 Task: Change the transform type for the video transformation filter to "Flip vertically".
Action: Mouse moved to (118, 23)
Screenshot: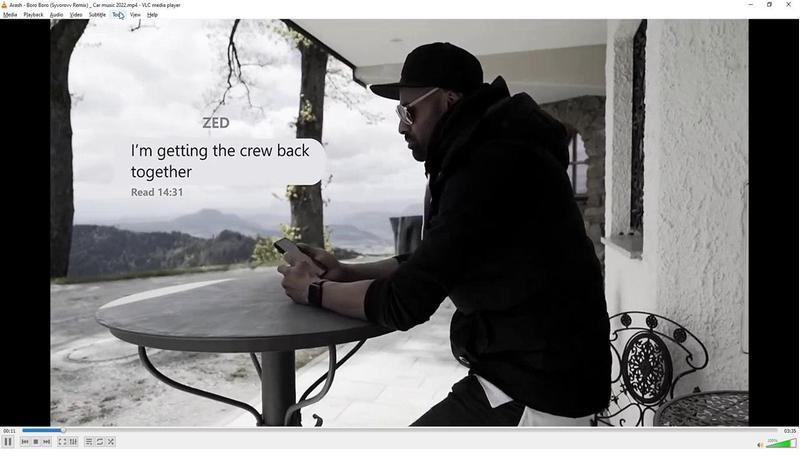 
Action: Mouse pressed left at (118, 23)
Screenshot: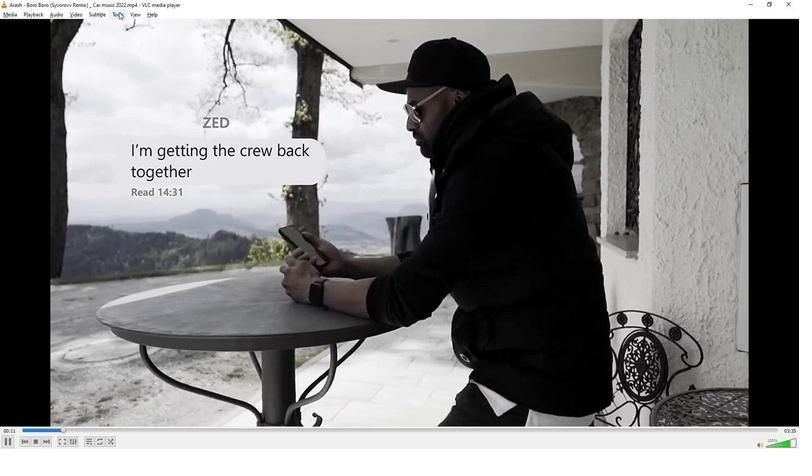 
Action: Mouse moved to (130, 116)
Screenshot: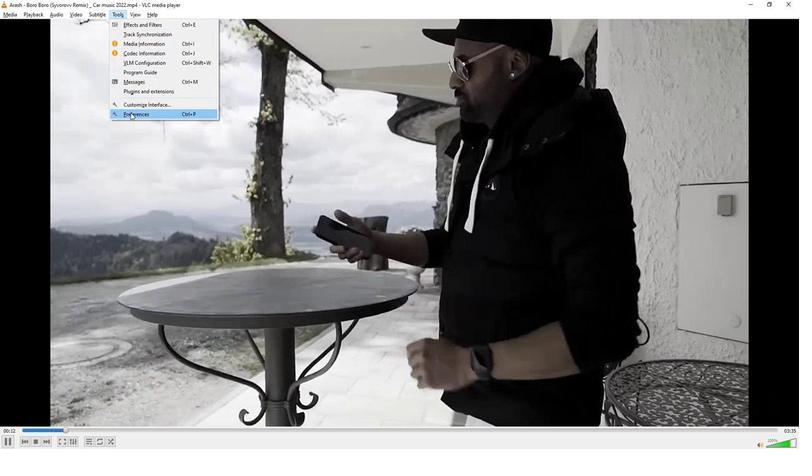 
Action: Mouse pressed left at (130, 116)
Screenshot: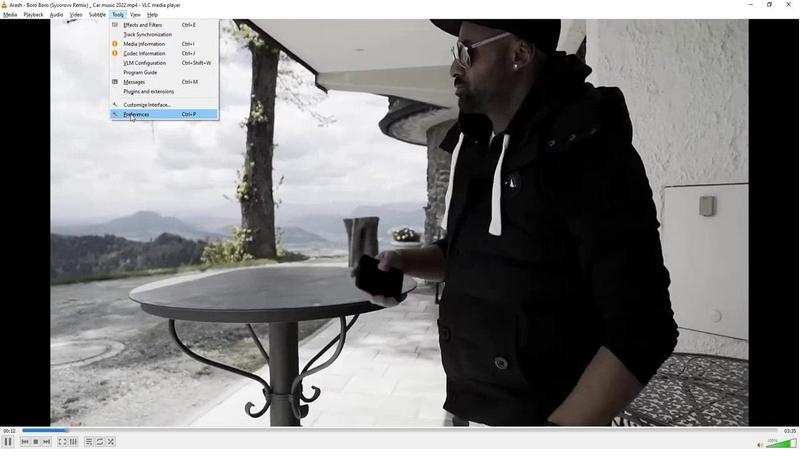 
Action: Mouse moved to (178, 334)
Screenshot: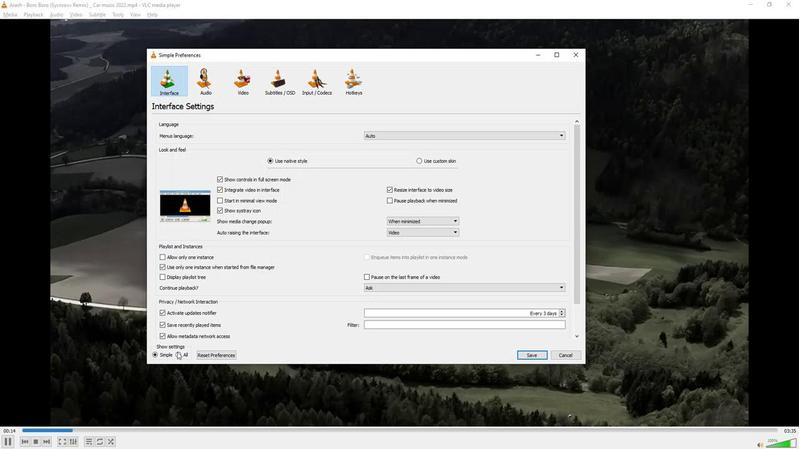
Action: Mouse pressed left at (178, 334)
Screenshot: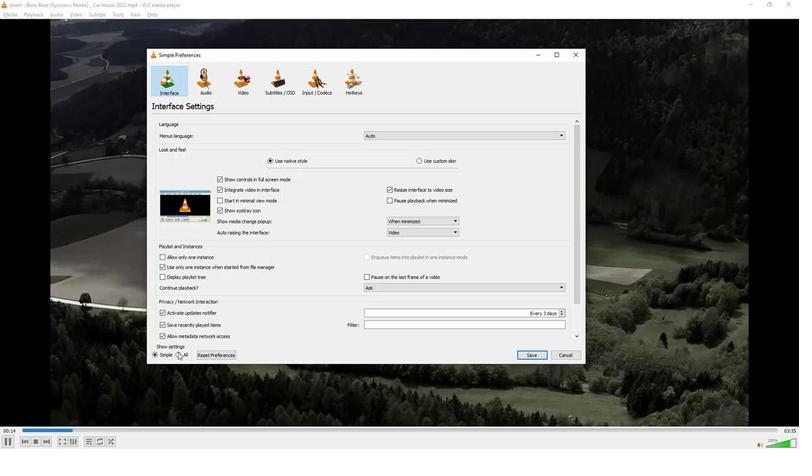 
Action: Mouse moved to (184, 237)
Screenshot: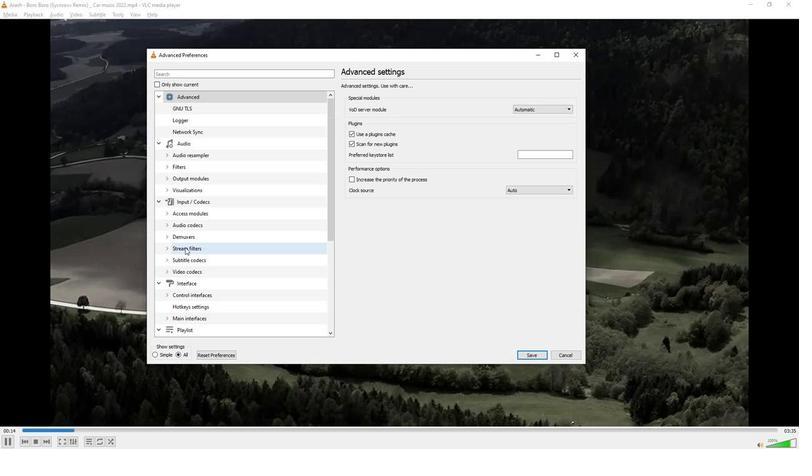 
Action: Mouse scrolled (184, 237) with delta (0, 0)
Screenshot: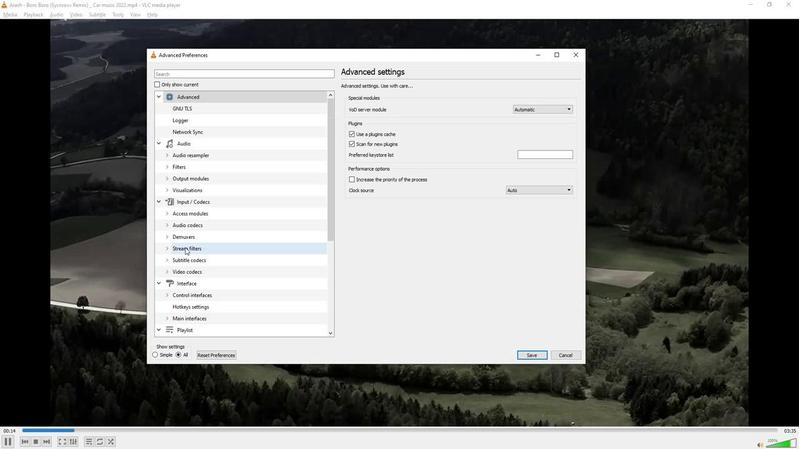 
Action: Mouse scrolled (184, 237) with delta (0, 0)
Screenshot: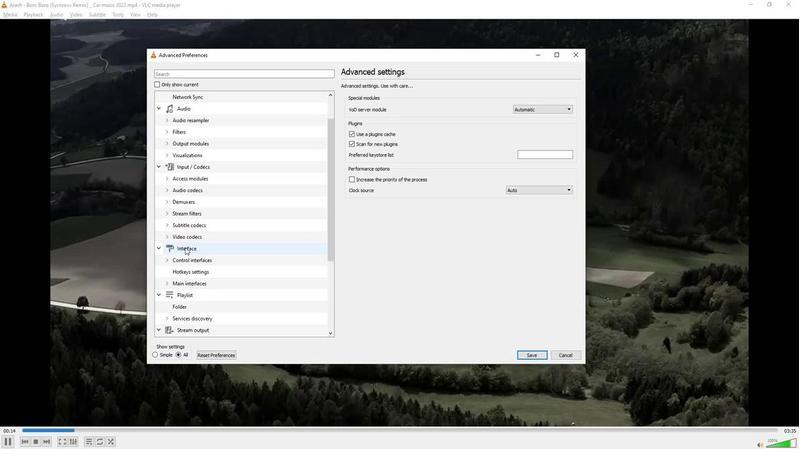 
Action: Mouse scrolled (184, 237) with delta (0, 0)
Screenshot: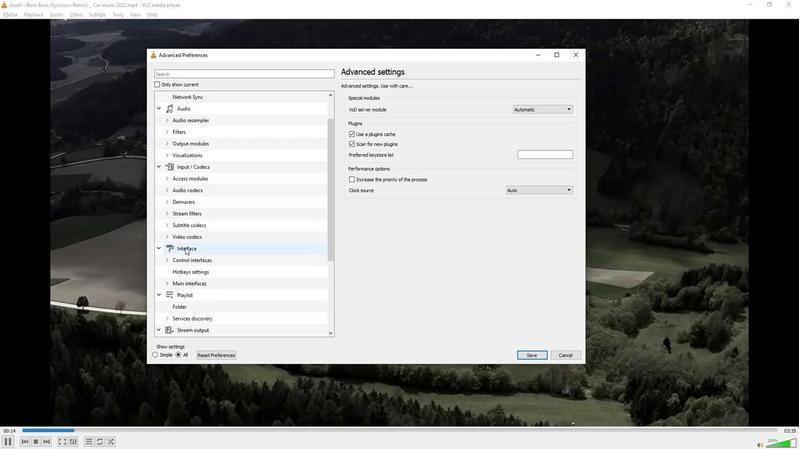 
Action: Mouse scrolled (184, 237) with delta (0, 0)
Screenshot: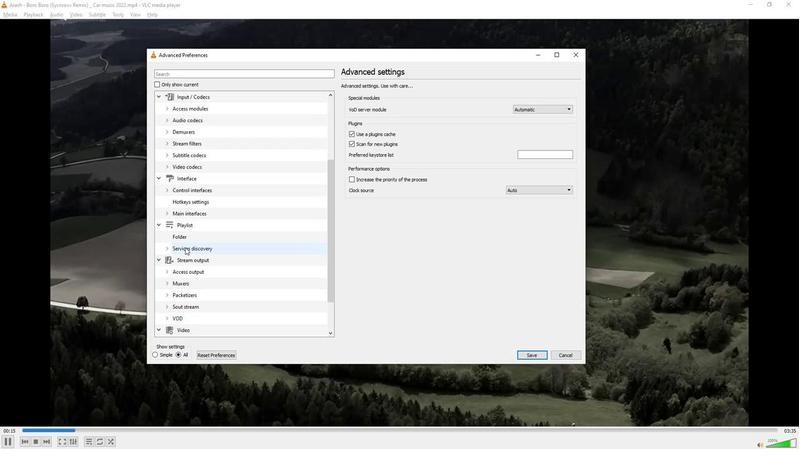 
Action: Mouse scrolled (184, 237) with delta (0, 0)
Screenshot: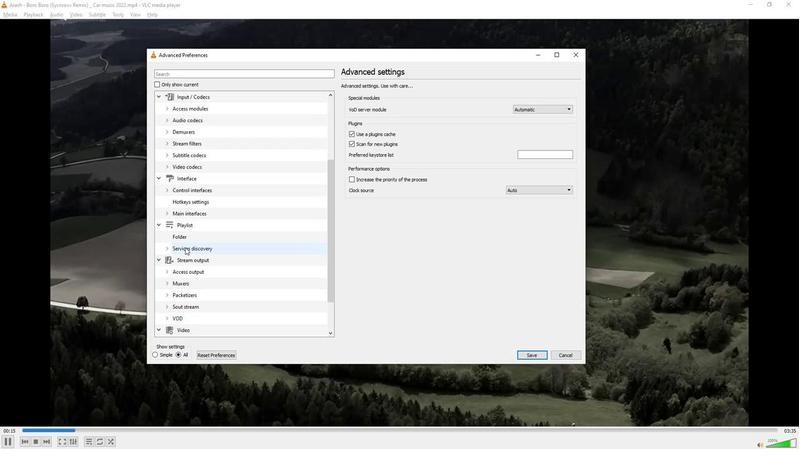 
Action: Mouse scrolled (184, 237) with delta (0, 0)
Screenshot: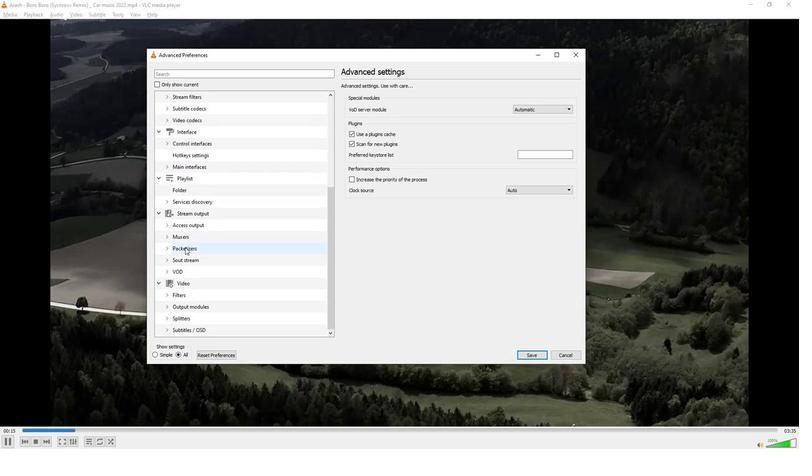 
Action: Mouse scrolled (184, 237) with delta (0, 0)
Screenshot: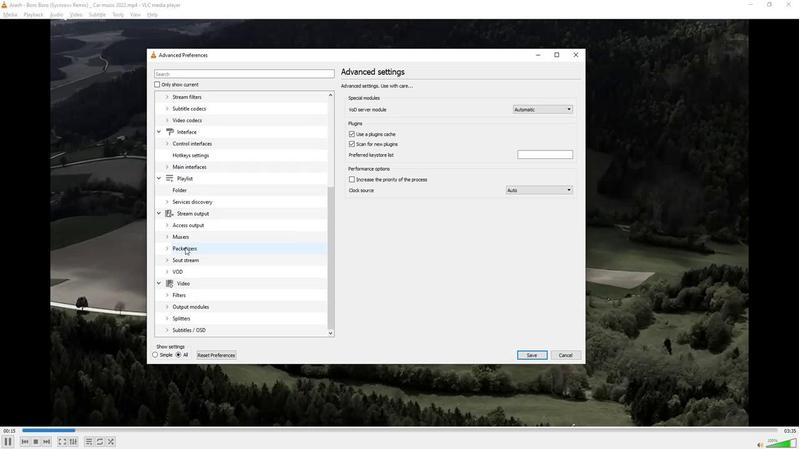 
Action: Mouse scrolled (184, 237) with delta (0, 0)
Screenshot: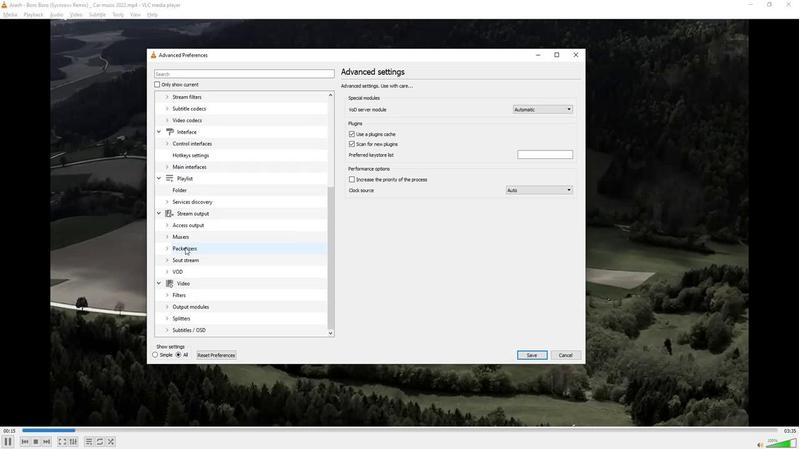 
Action: Mouse moved to (168, 280)
Screenshot: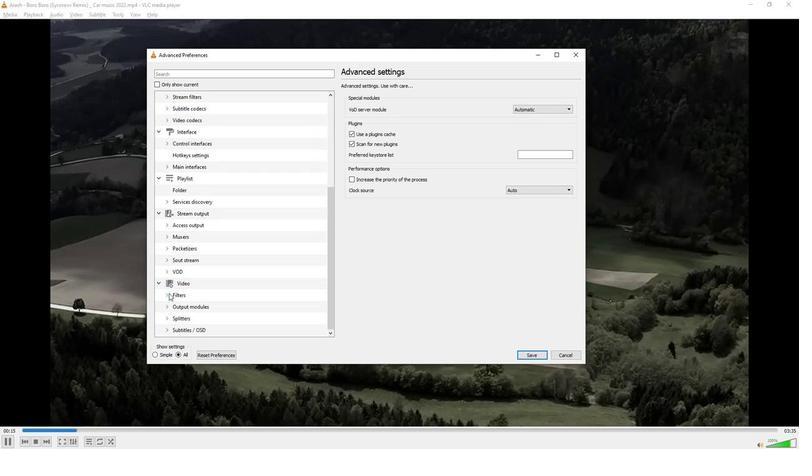 
Action: Mouse pressed left at (168, 280)
Screenshot: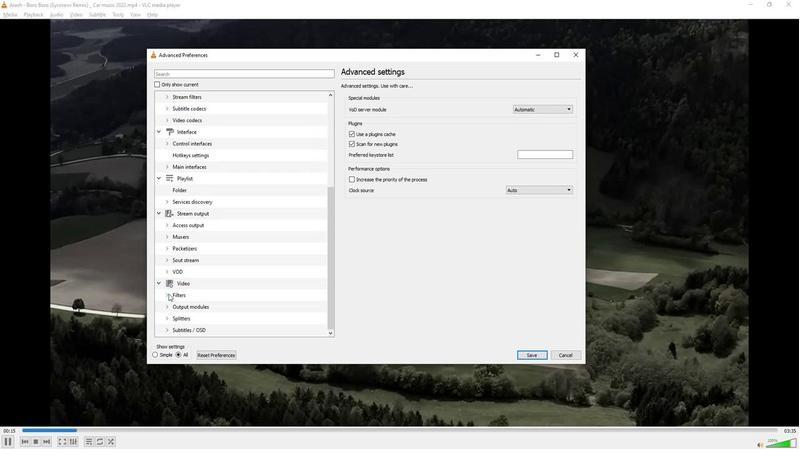 
Action: Mouse moved to (179, 271)
Screenshot: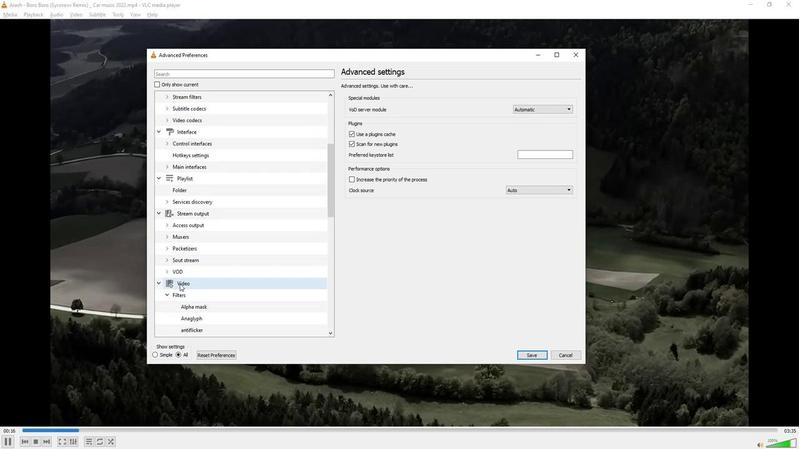 
Action: Mouse scrolled (179, 270) with delta (0, 0)
Screenshot: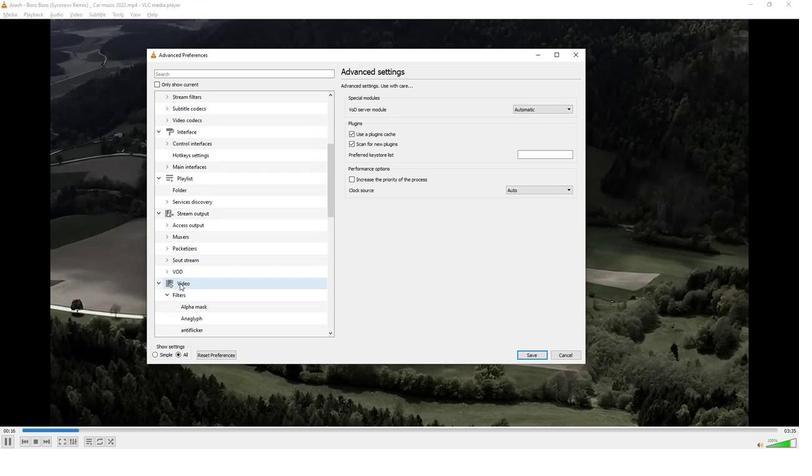 
Action: Mouse scrolled (179, 270) with delta (0, 0)
Screenshot: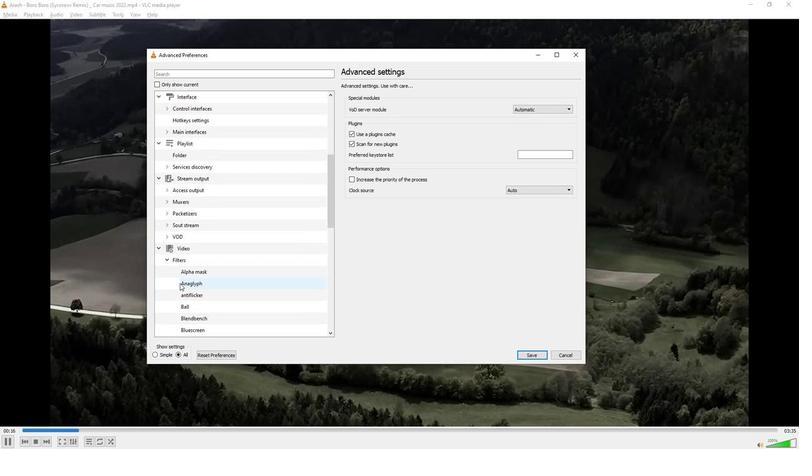 
Action: Mouse scrolled (179, 270) with delta (0, 0)
Screenshot: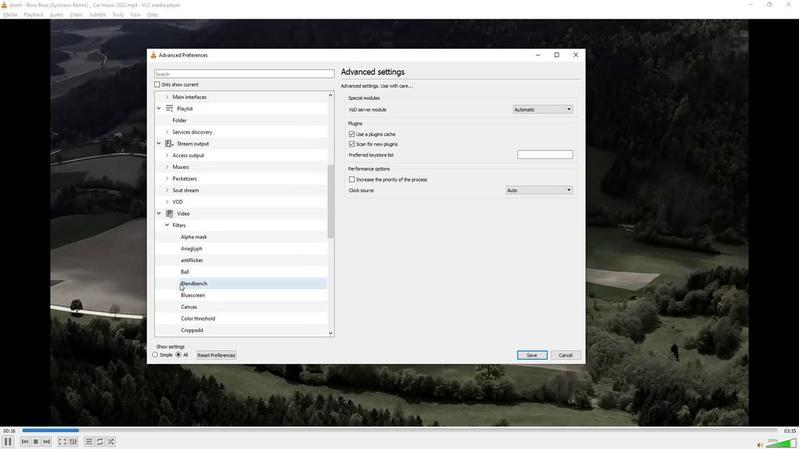 
Action: Mouse scrolled (179, 270) with delta (0, 0)
Screenshot: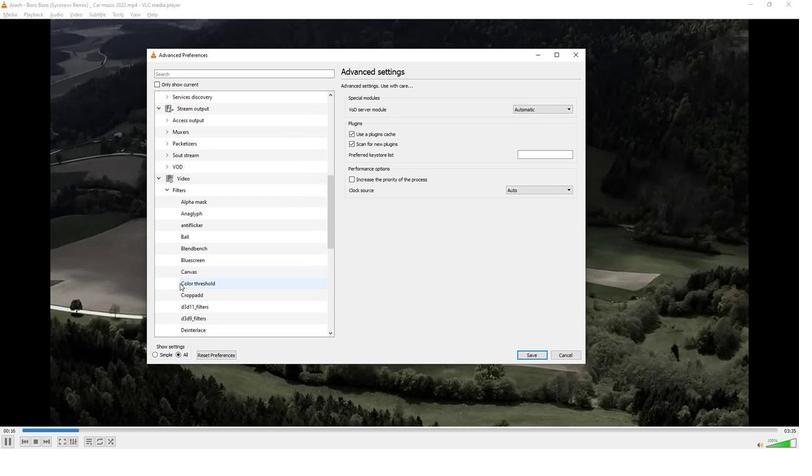 
Action: Mouse scrolled (179, 270) with delta (0, 0)
Screenshot: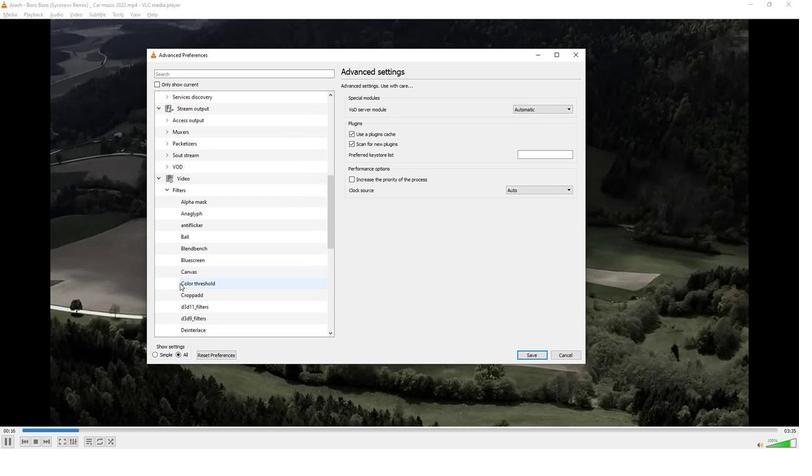 
Action: Mouse scrolled (179, 270) with delta (0, 0)
Screenshot: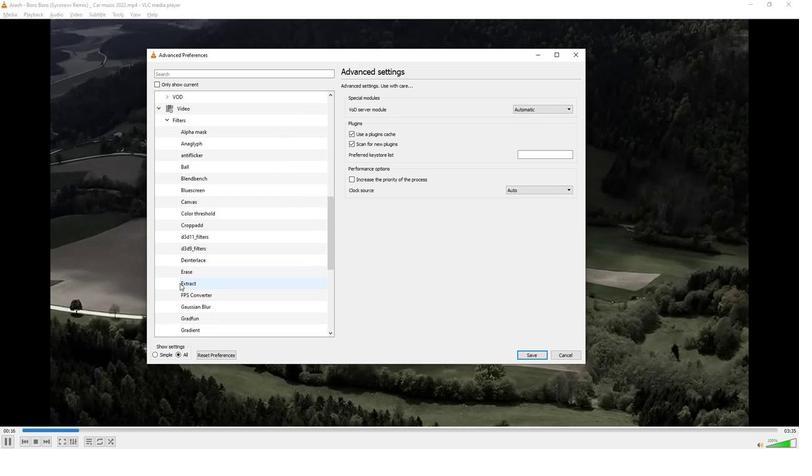 
Action: Mouse scrolled (179, 270) with delta (0, 0)
Screenshot: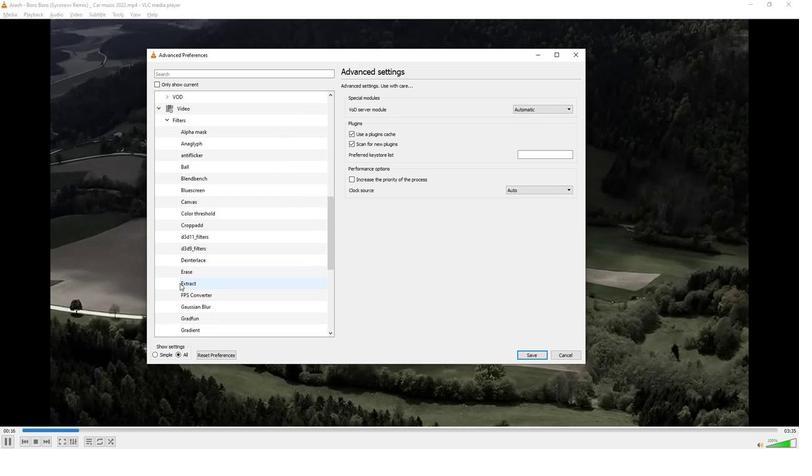
Action: Mouse scrolled (179, 270) with delta (0, 0)
Screenshot: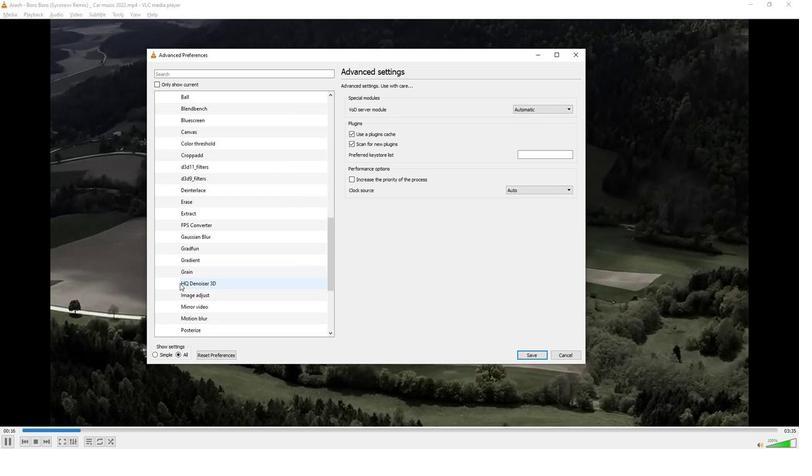 
Action: Mouse scrolled (179, 270) with delta (0, 0)
Screenshot: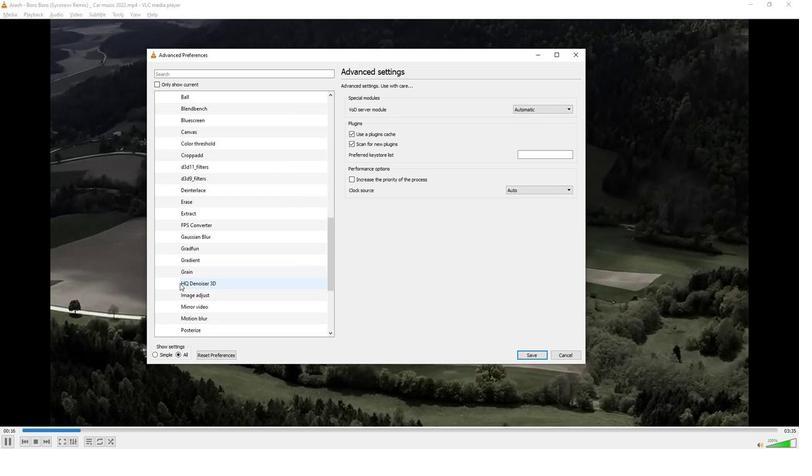 
Action: Mouse scrolled (179, 270) with delta (0, 0)
Screenshot: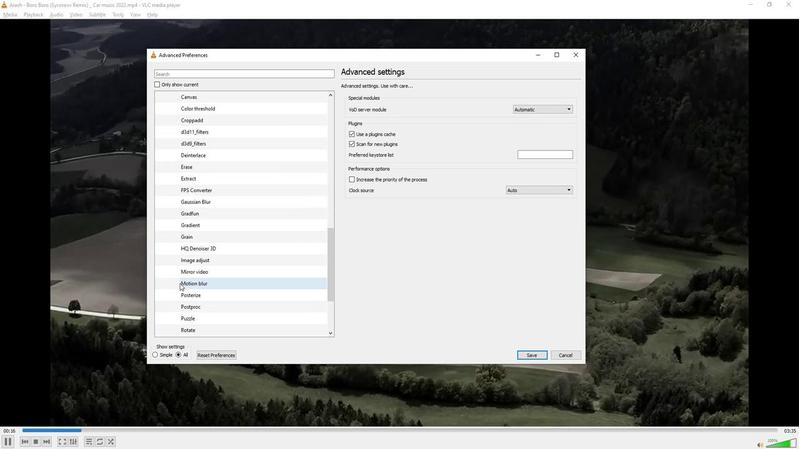 
Action: Mouse scrolled (179, 270) with delta (0, 0)
Screenshot: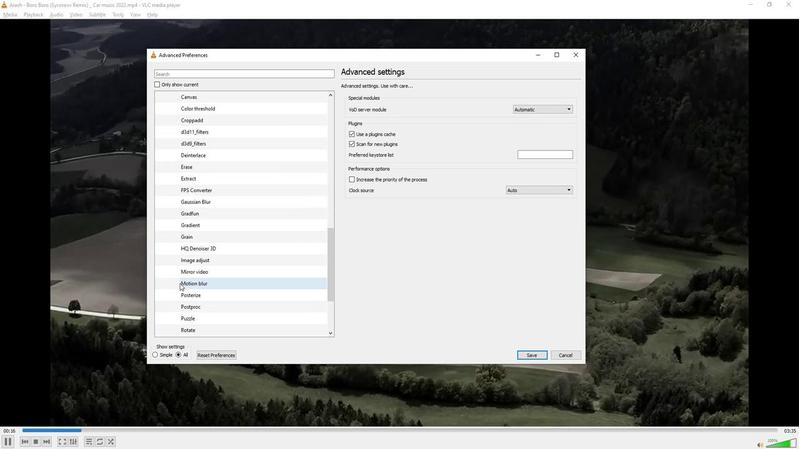 
Action: Mouse scrolled (179, 270) with delta (0, 0)
Screenshot: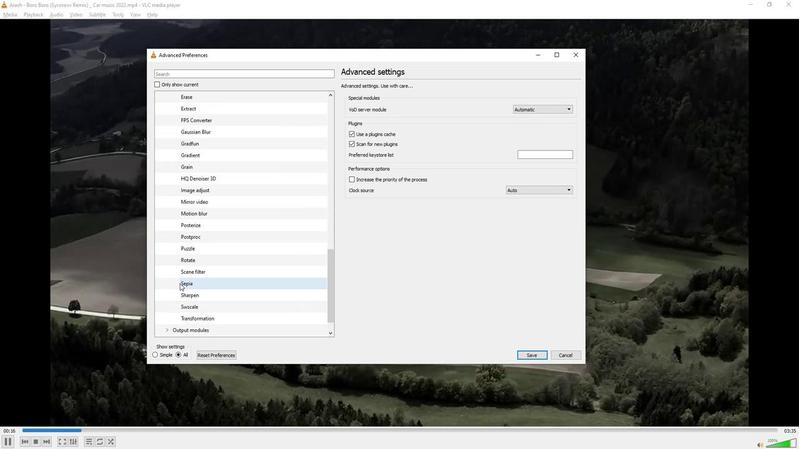 
Action: Mouse scrolled (179, 270) with delta (0, 0)
Screenshot: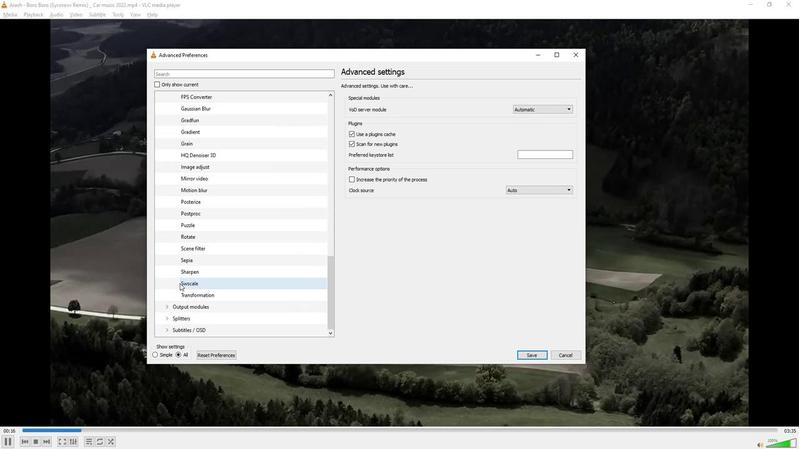 
Action: Mouse moved to (186, 278)
Screenshot: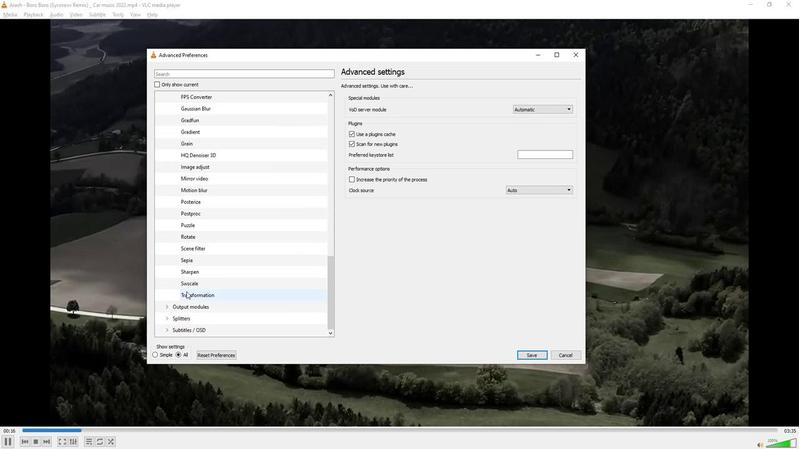 
Action: Mouse pressed left at (186, 278)
Screenshot: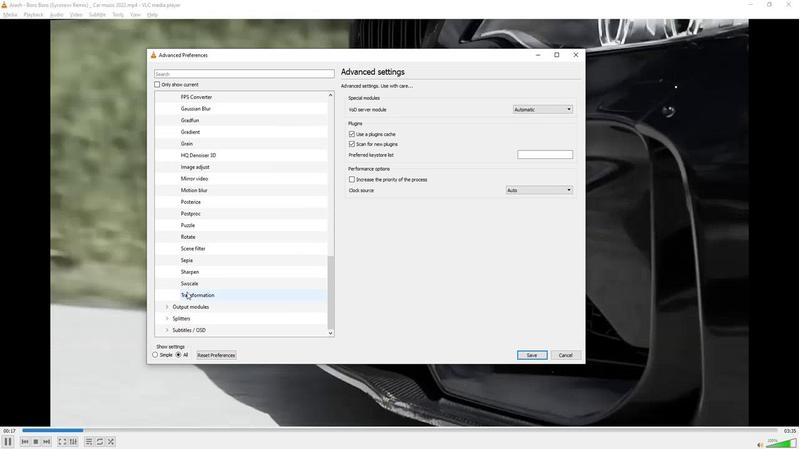 
Action: Mouse moved to (536, 102)
Screenshot: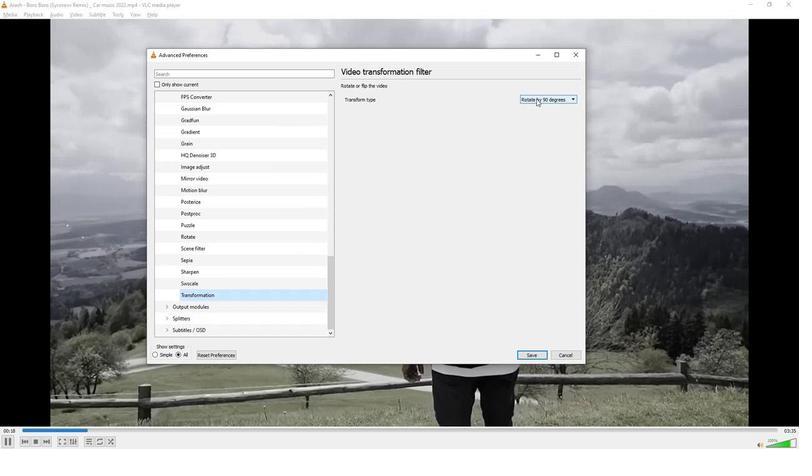 
Action: Mouse pressed left at (536, 102)
Screenshot: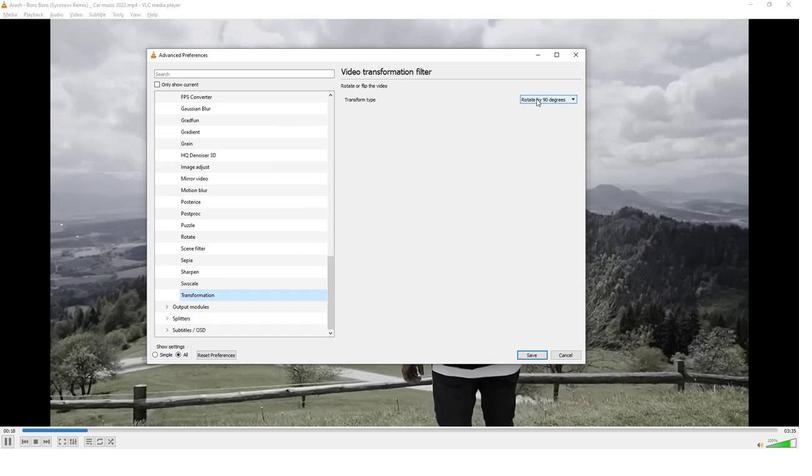 
Action: Mouse moved to (532, 128)
Screenshot: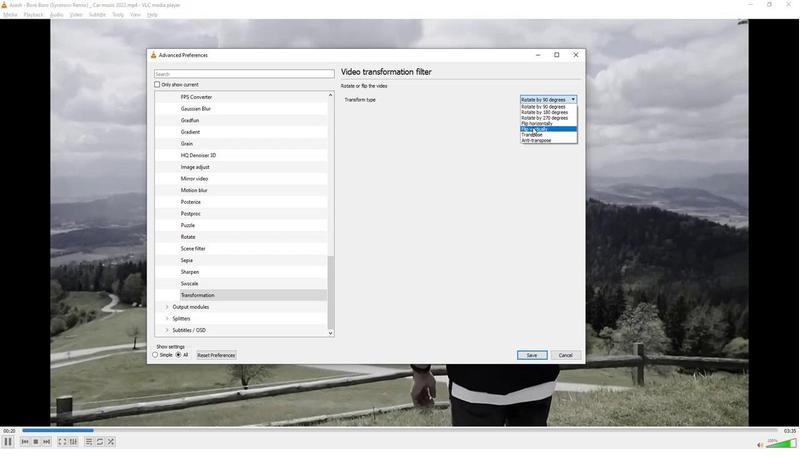 
Action: Mouse pressed left at (532, 128)
Screenshot: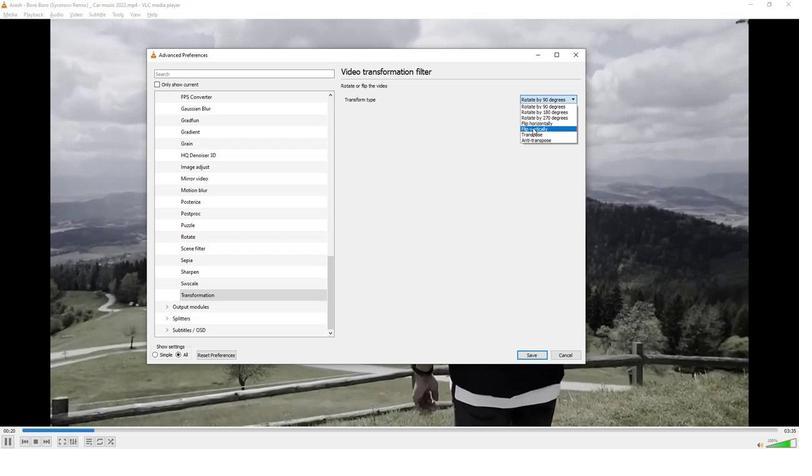 
Action: Mouse moved to (475, 157)
Screenshot: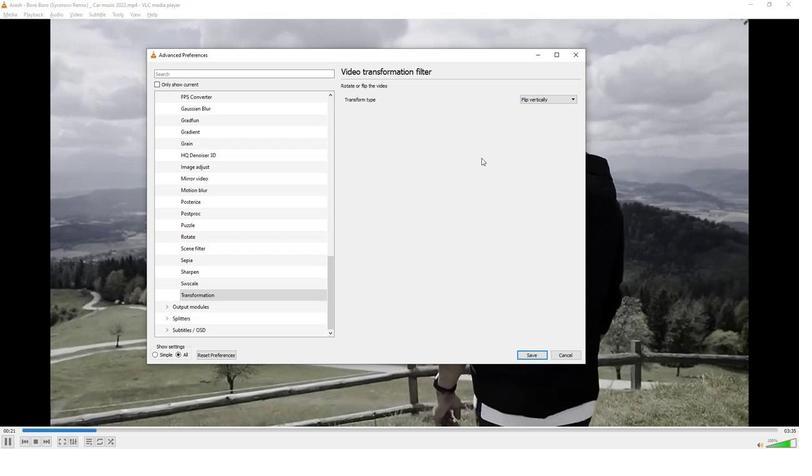 
